 Task: Set the rendering intent for color conversion for Open GL video output for Windows to "Perceptual".
Action: Mouse moved to (98, 62)
Screenshot: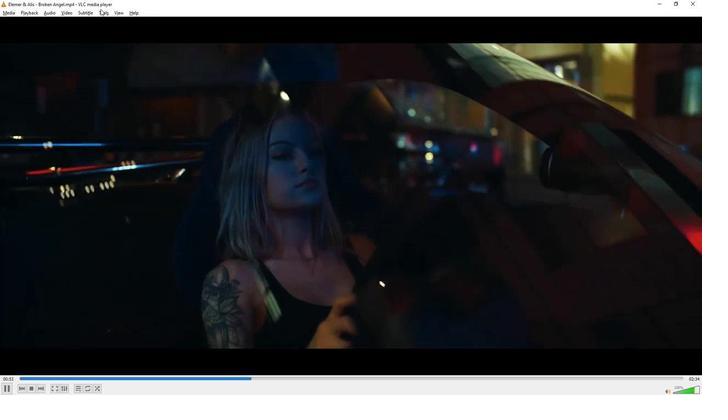 
Action: Mouse pressed left at (98, 62)
Screenshot: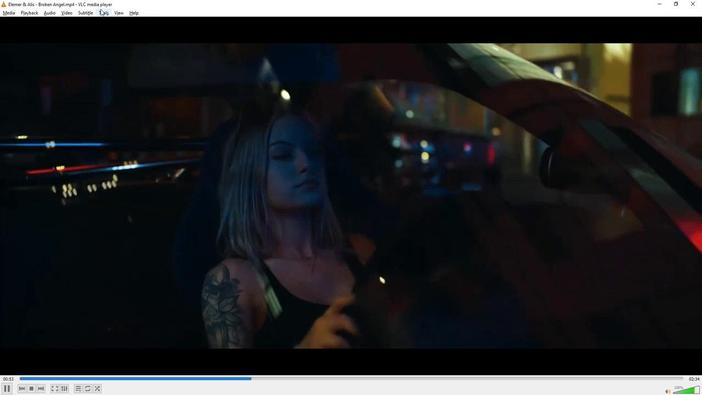 
Action: Mouse moved to (125, 135)
Screenshot: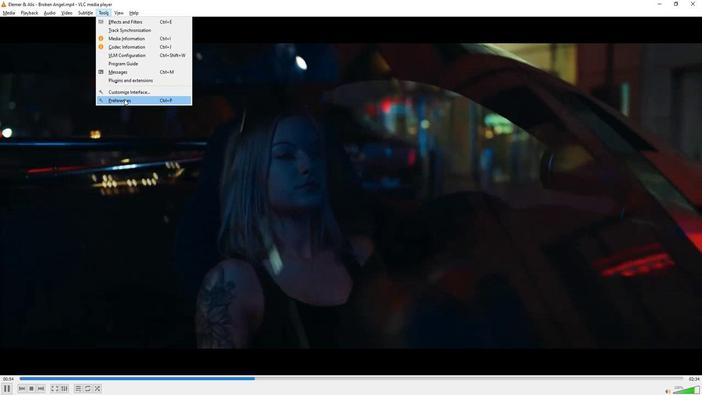 
Action: Mouse pressed left at (125, 135)
Screenshot: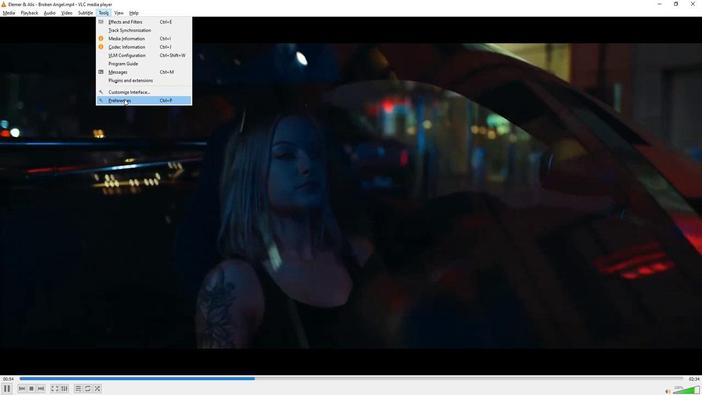 
Action: Mouse moved to (164, 305)
Screenshot: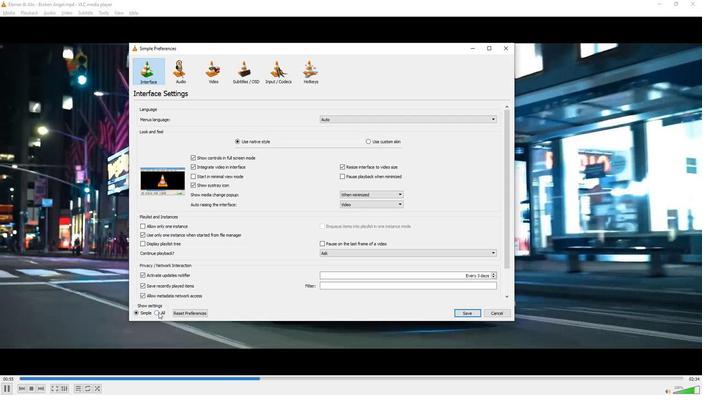 
Action: Mouse pressed left at (164, 305)
Screenshot: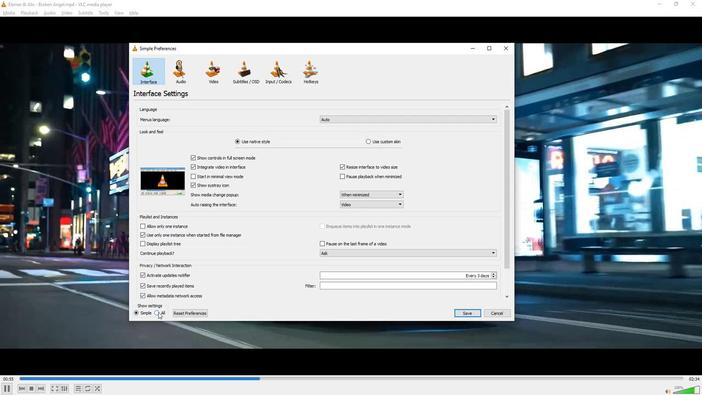 
Action: Mouse moved to (172, 277)
Screenshot: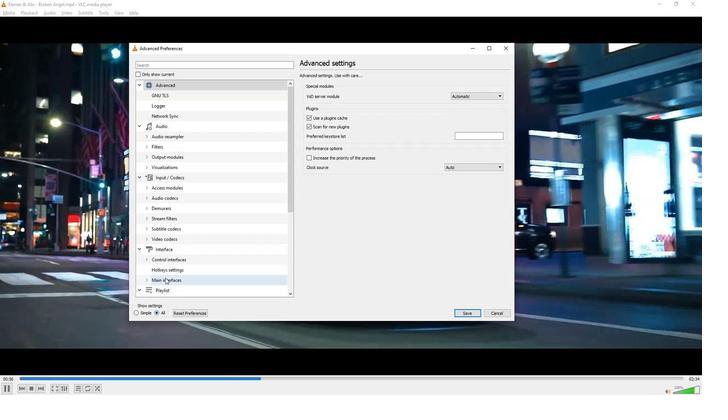 
Action: Mouse scrolled (172, 277) with delta (0, 0)
Screenshot: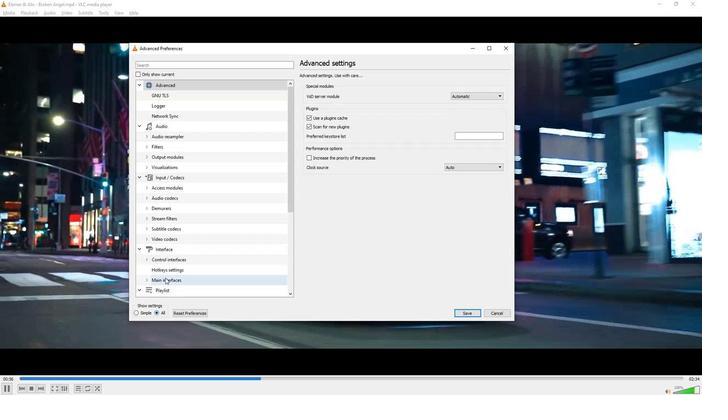 
Action: Mouse scrolled (172, 277) with delta (0, 0)
Screenshot: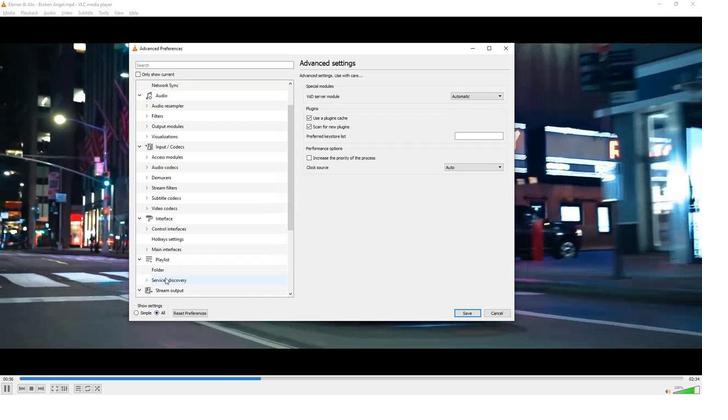 
Action: Mouse scrolled (172, 277) with delta (0, 0)
Screenshot: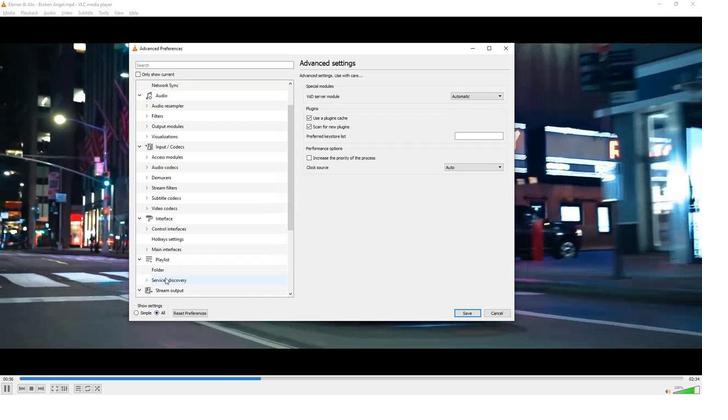 
Action: Mouse scrolled (172, 277) with delta (0, 0)
Screenshot: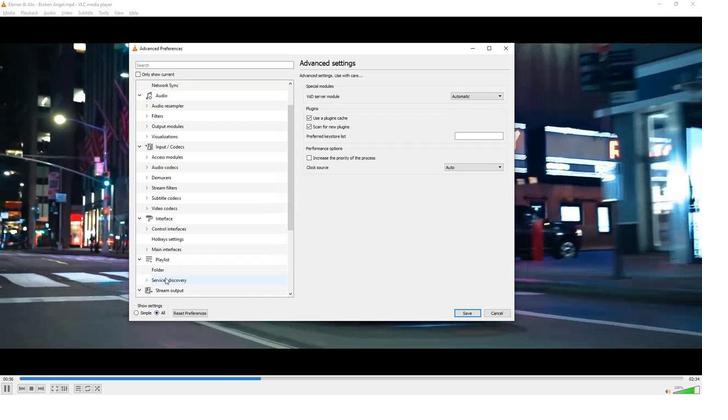 
Action: Mouse scrolled (172, 277) with delta (0, 0)
Screenshot: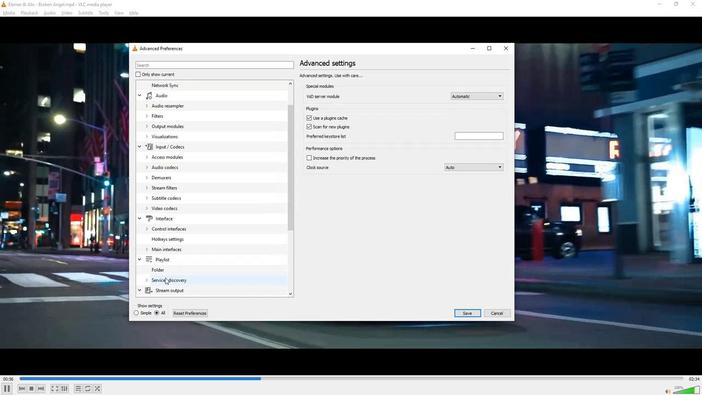 
Action: Mouse scrolled (172, 277) with delta (0, 0)
Screenshot: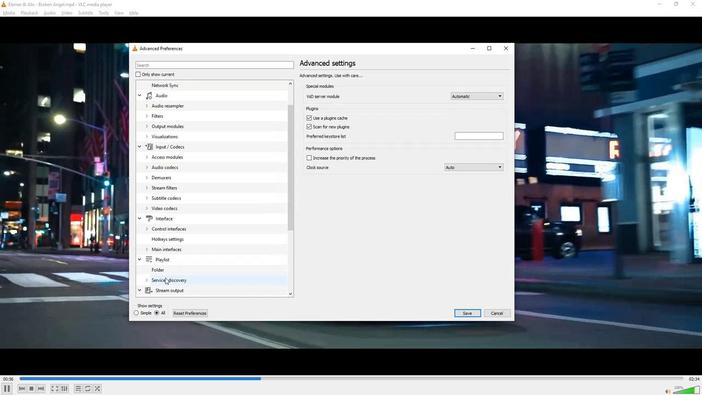 
Action: Mouse scrolled (172, 277) with delta (0, 0)
Screenshot: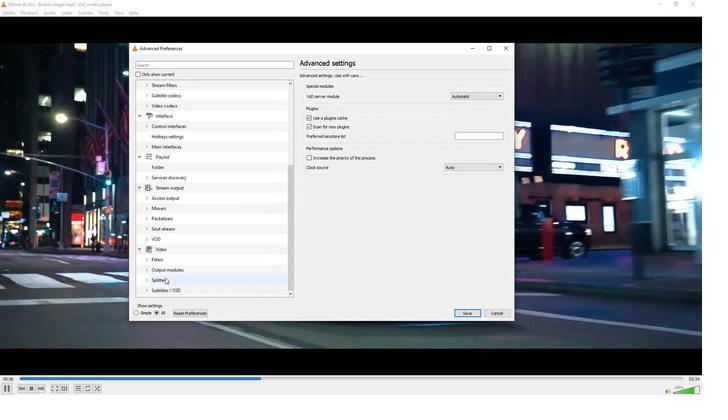 
Action: Mouse moved to (152, 270)
Screenshot: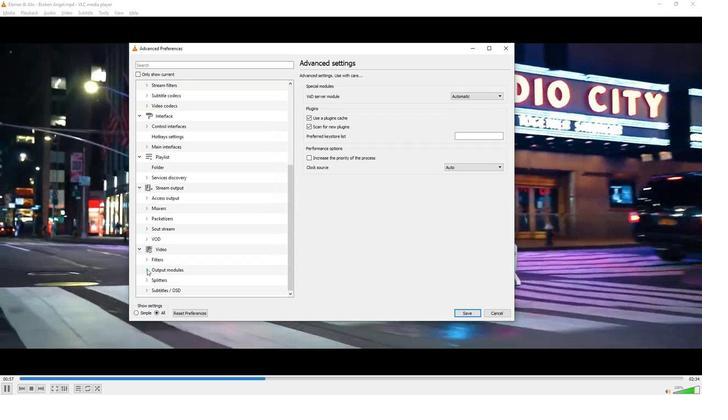 
Action: Mouse pressed left at (152, 270)
Screenshot: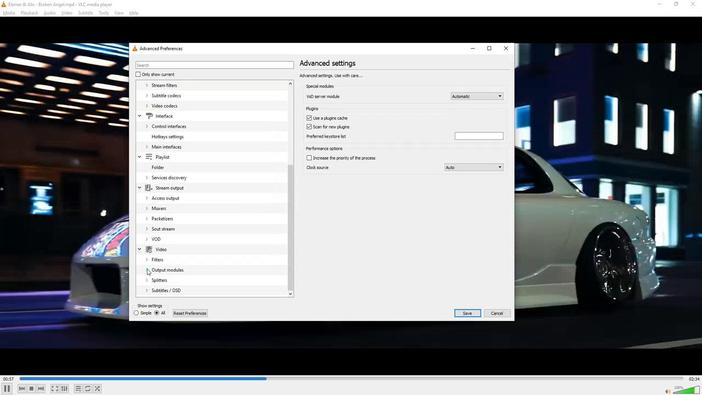 
Action: Mouse moved to (163, 270)
Screenshot: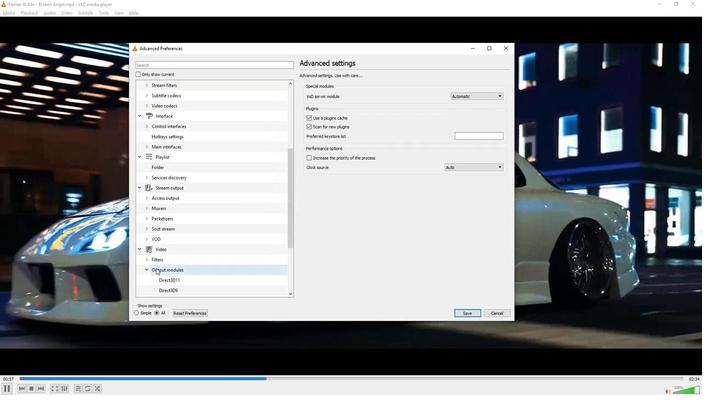 
Action: Mouse scrolled (163, 270) with delta (0, 0)
Screenshot: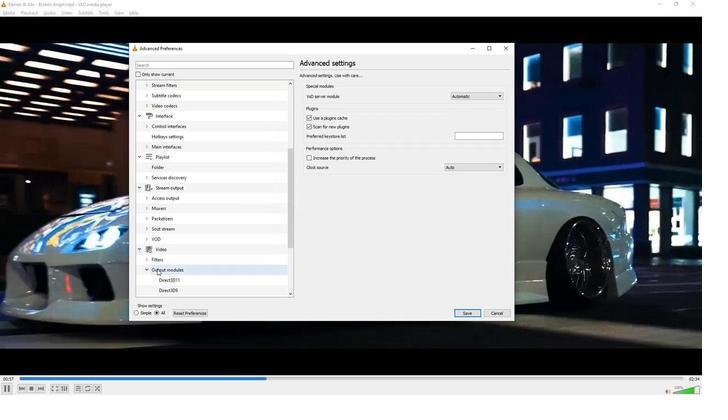 
Action: Mouse moved to (164, 271)
Screenshot: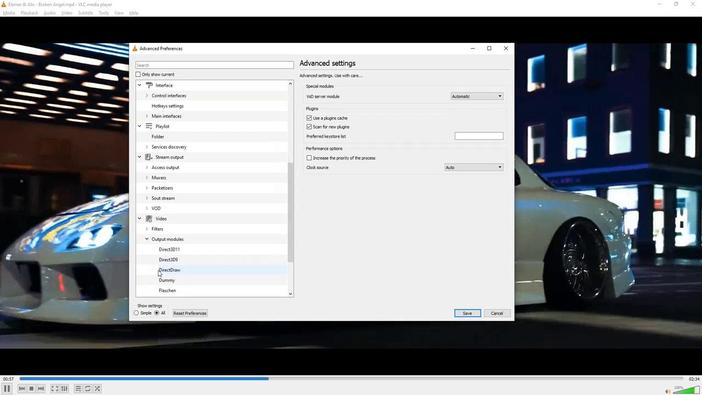
Action: Mouse scrolled (164, 271) with delta (0, 0)
Screenshot: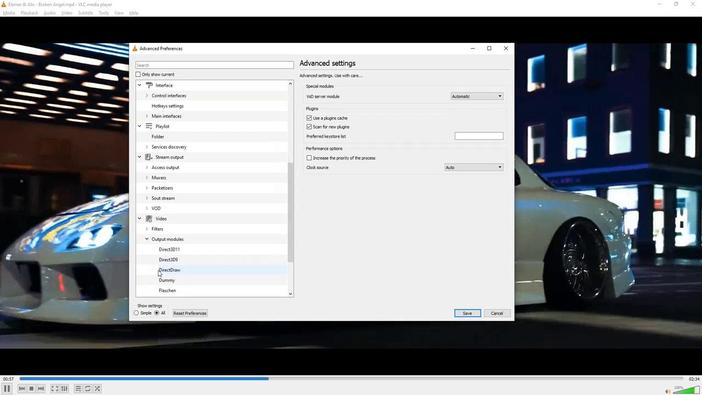 
Action: Mouse moved to (164, 272)
Screenshot: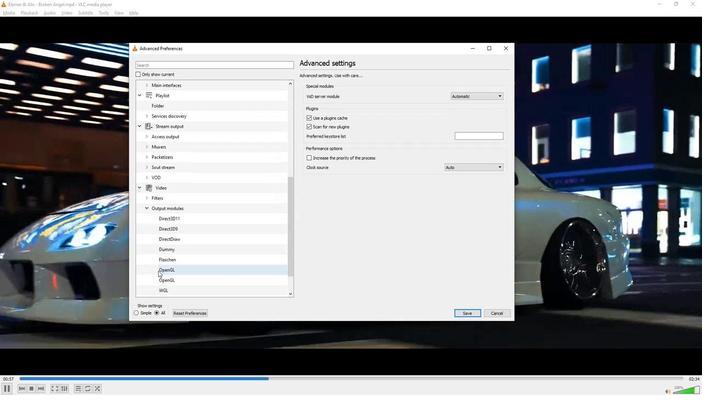 
Action: Mouse scrolled (164, 271) with delta (0, 0)
Screenshot: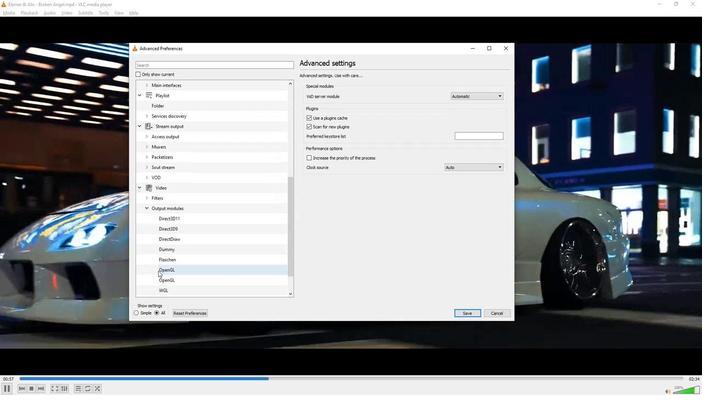 
Action: Mouse scrolled (164, 271) with delta (0, 0)
Screenshot: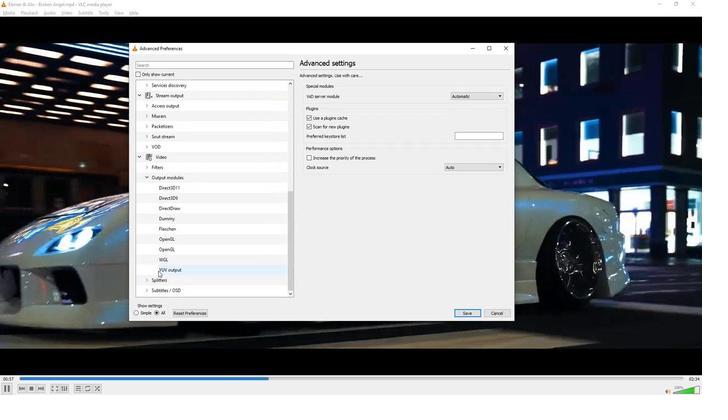 
Action: Mouse moved to (174, 255)
Screenshot: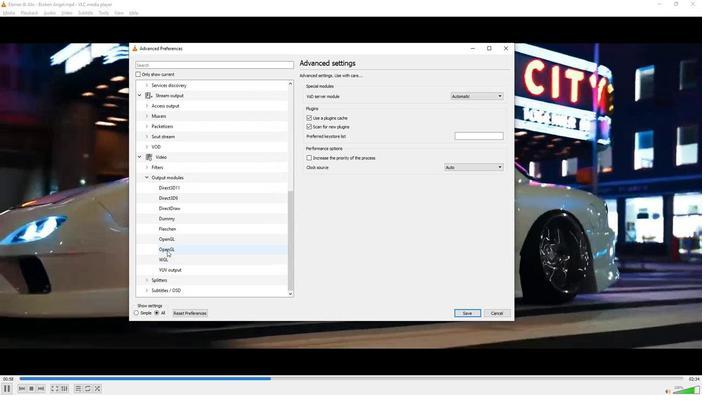 
Action: Mouse pressed left at (174, 255)
Screenshot: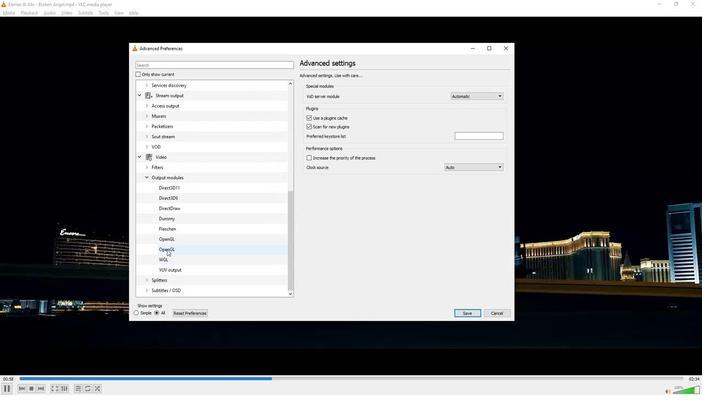 
Action: Mouse moved to (509, 139)
Screenshot: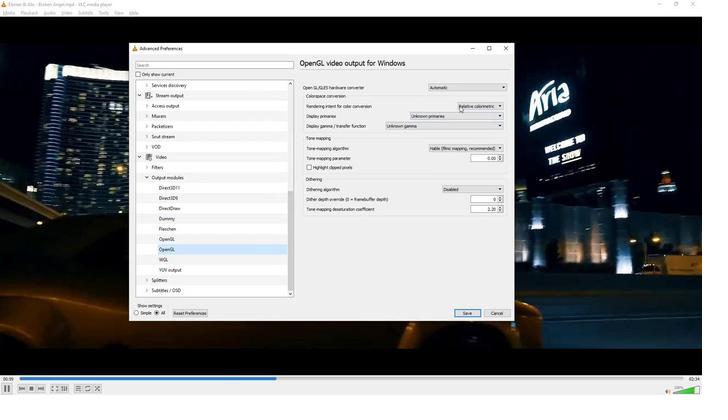 
Action: Mouse pressed left at (509, 139)
Screenshot: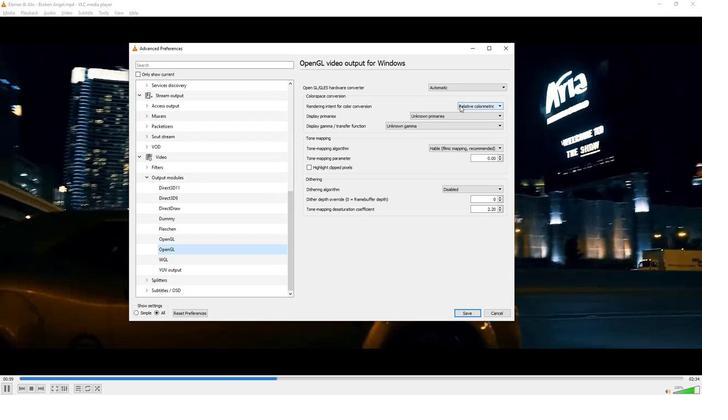 
Action: Mouse moved to (511, 143)
Screenshot: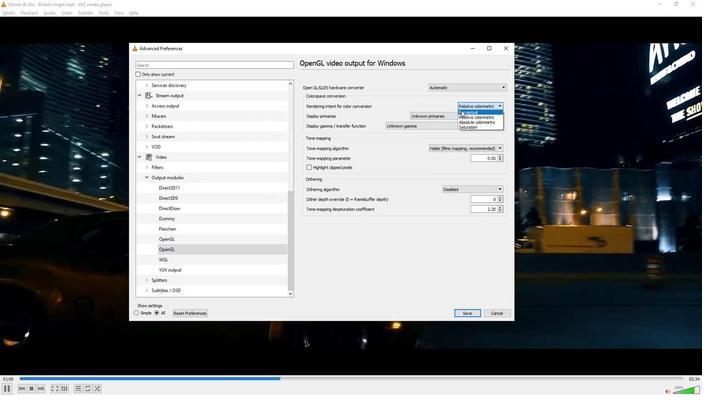 
Action: Mouse pressed left at (511, 143)
Screenshot: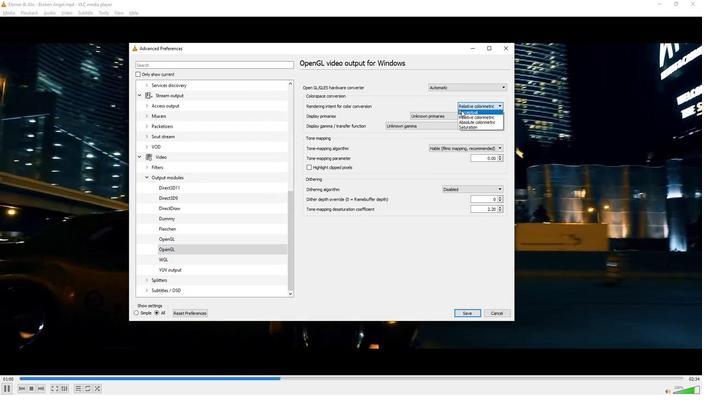 
Action: Mouse moved to (478, 201)
Screenshot: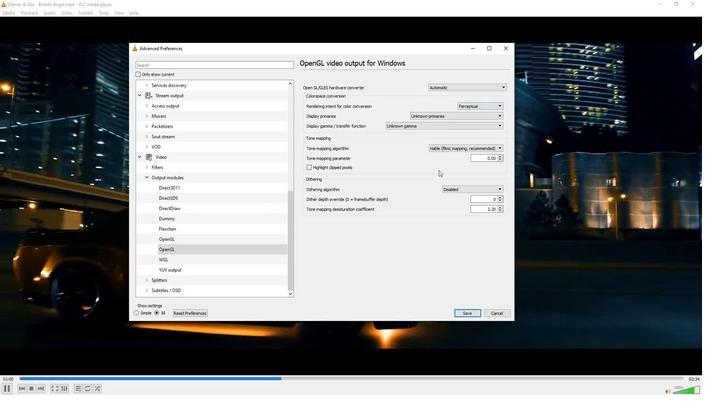 
